 Task: Select the block in the cursor style.
Action: Mouse moved to (228, 493)
Screenshot: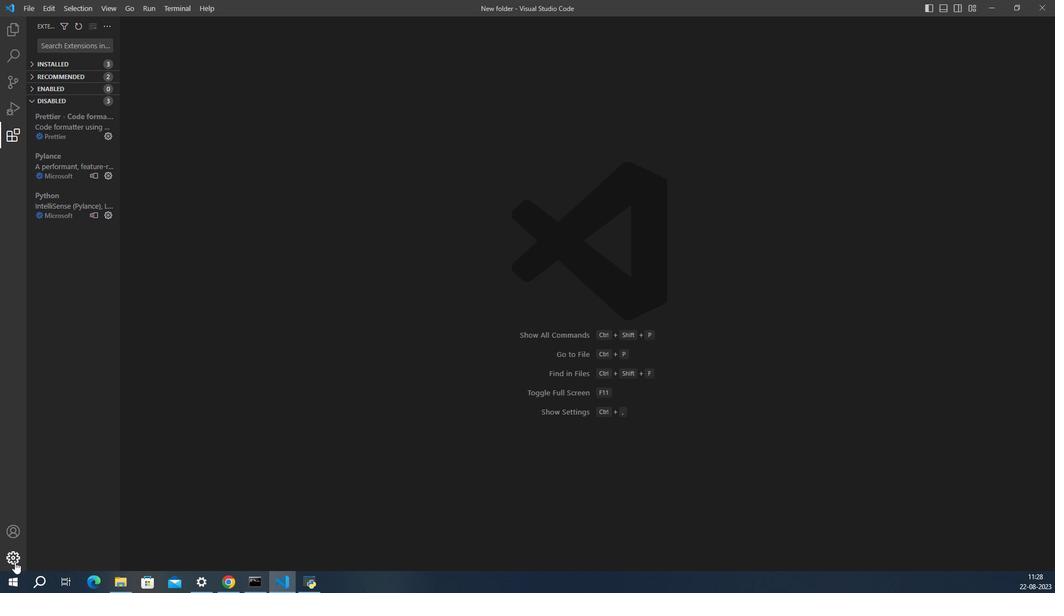 
Action: Mouse pressed left at (228, 493)
Screenshot: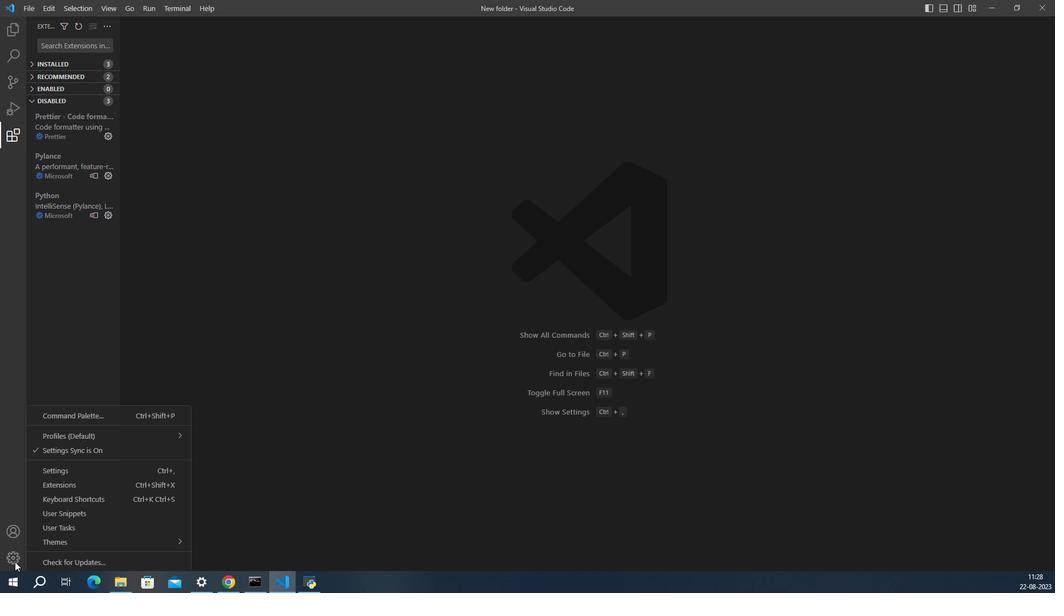 
Action: Mouse moved to (258, 442)
Screenshot: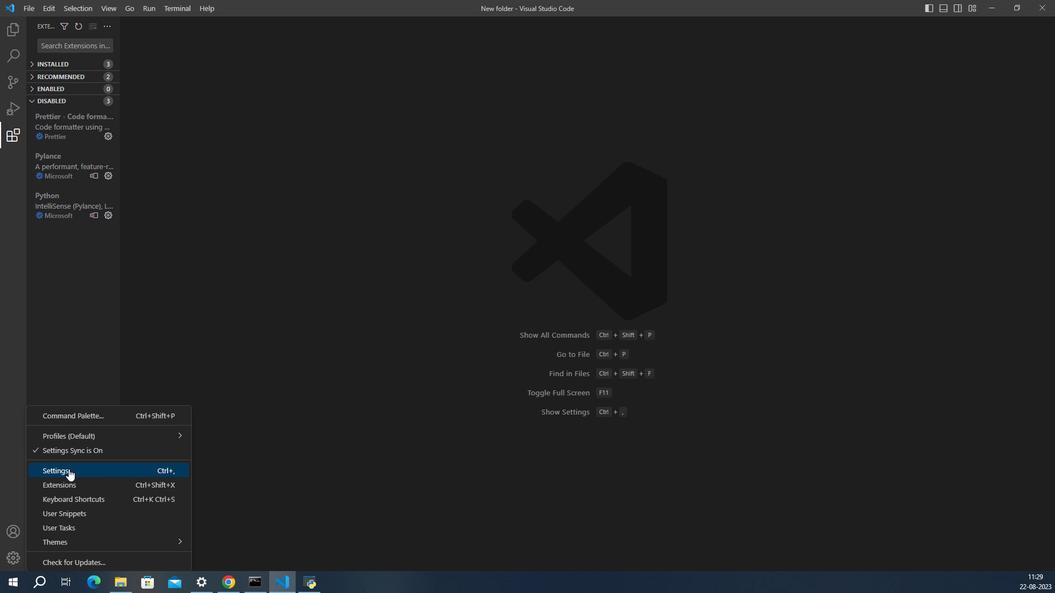 
Action: Mouse pressed left at (258, 442)
Screenshot: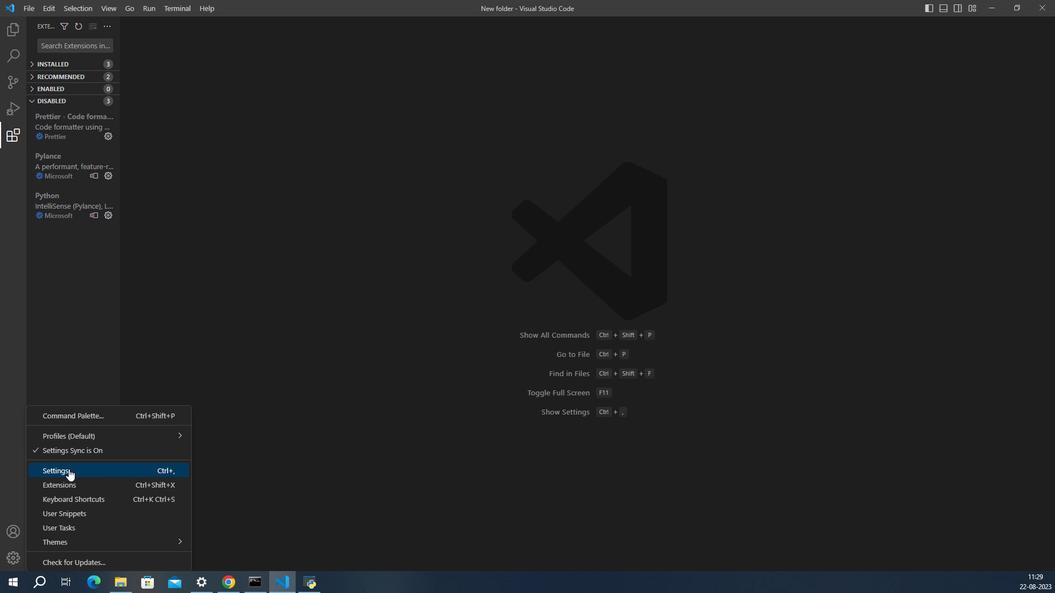 
Action: Mouse moved to (500, 398)
Screenshot: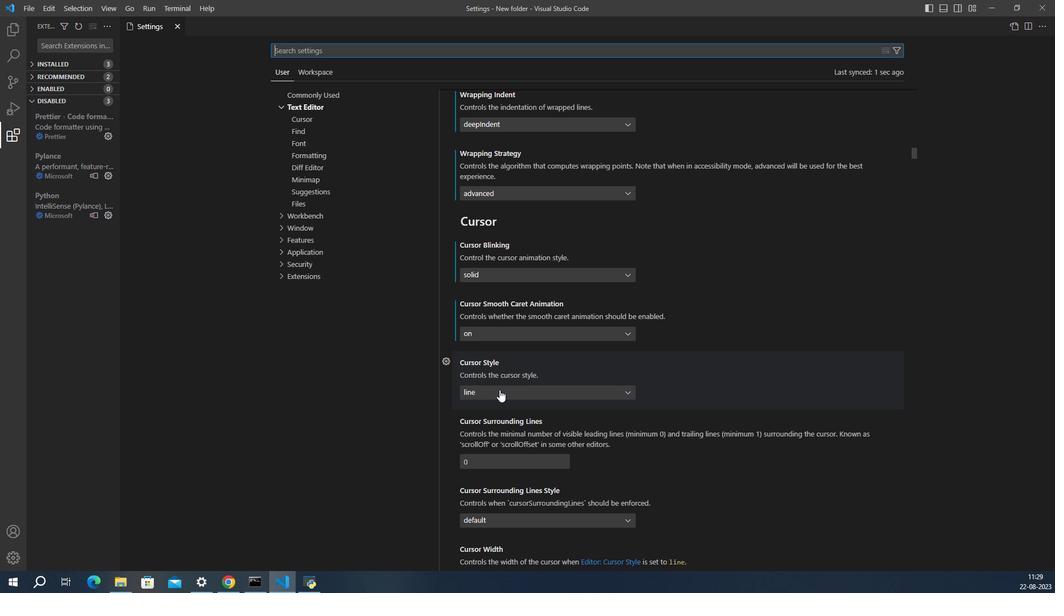 
Action: Mouse pressed left at (500, 398)
Screenshot: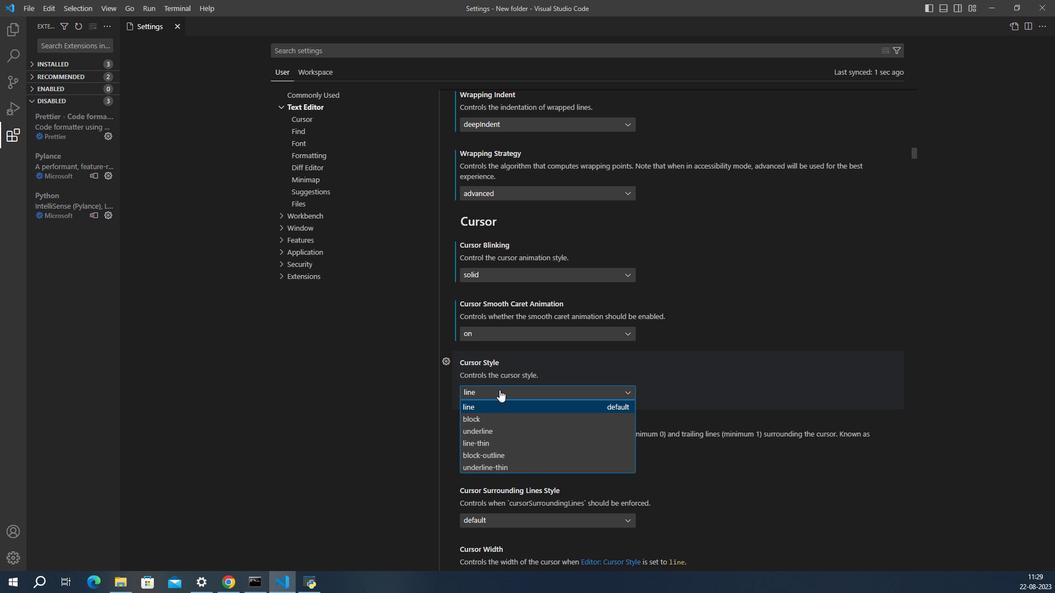 
Action: Mouse moved to (491, 417)
Screenshot: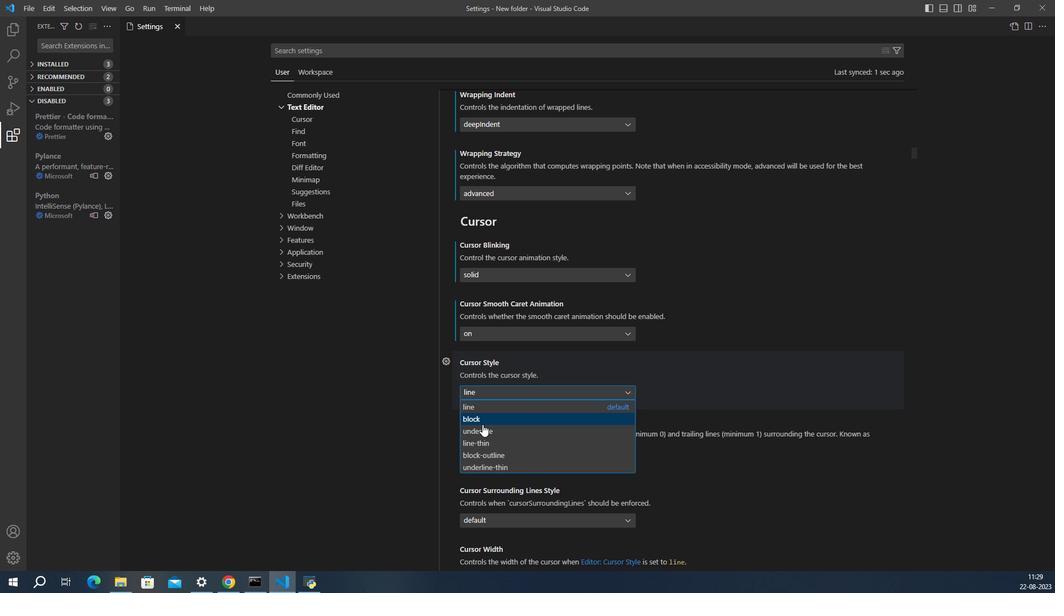 
Action: Mouse pressed left at (491, 417)
Screenshot: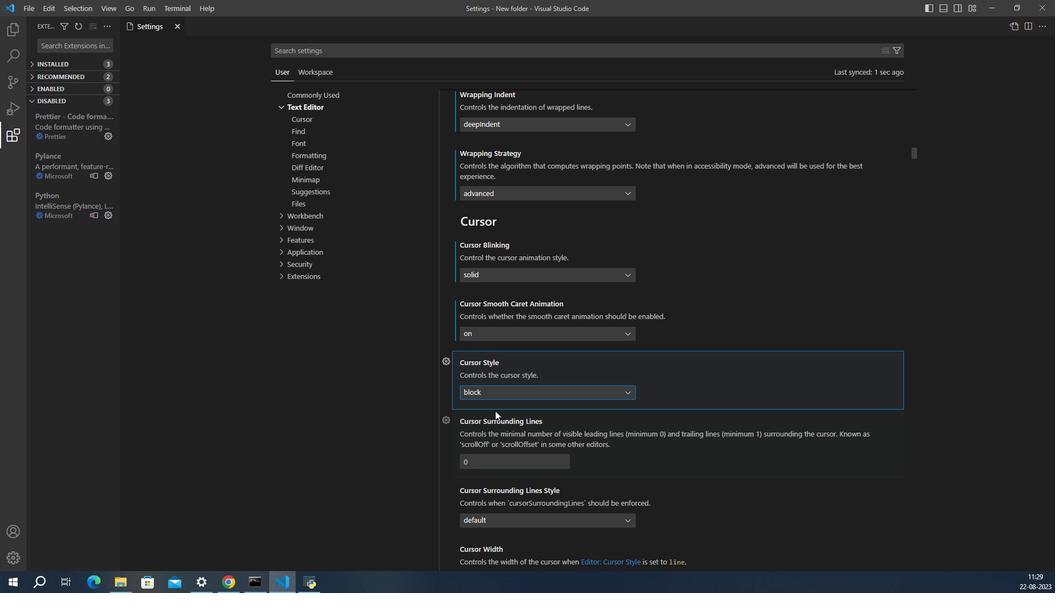 
Action: Mouse moved to (503, 402)
Screenshot: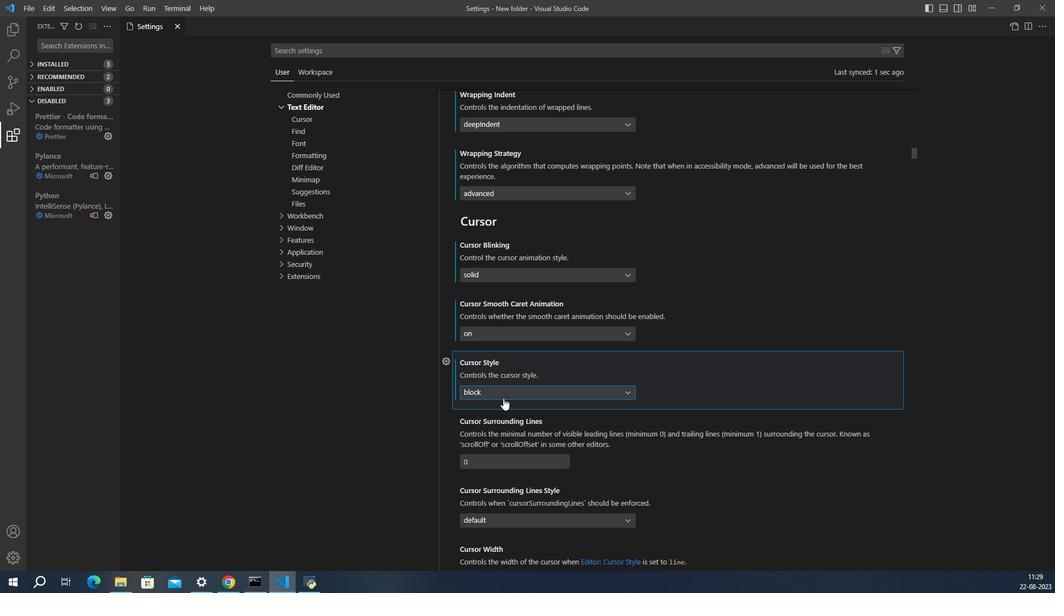 
